 Task: Locate the nearest bus station to Portland, Oregon, and Bend, Oregon.
Action: Key pressed <Key.caps_lock>P<Key.caps_lock>ortland,<Key.caps_lock>O<Key.caps_lock>regon<Key.enter>
Screenshot: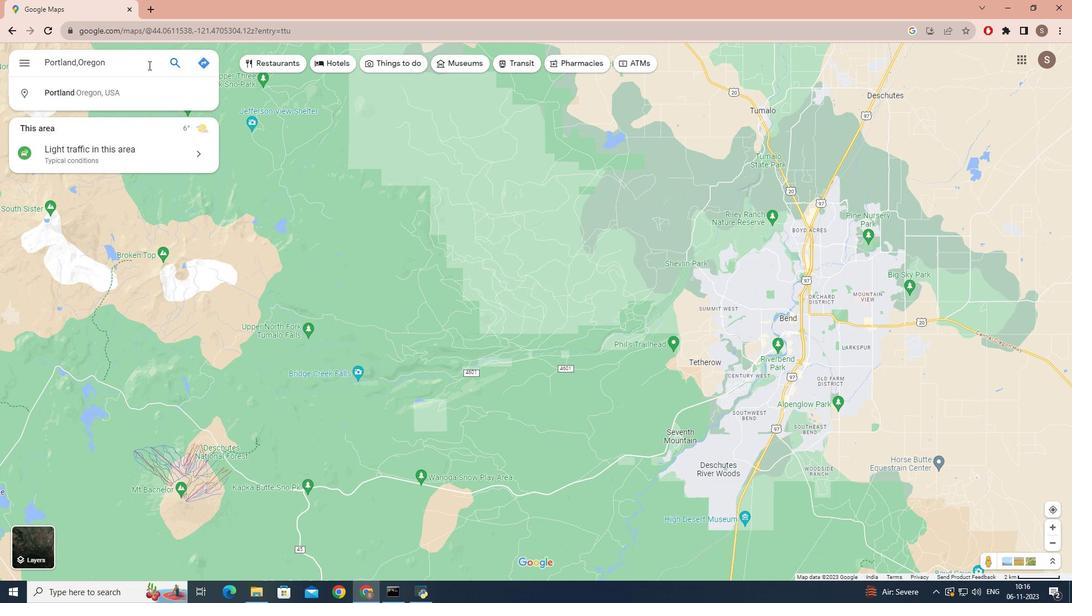 
Action: Mouse moved to (117, 257)
Screenshot: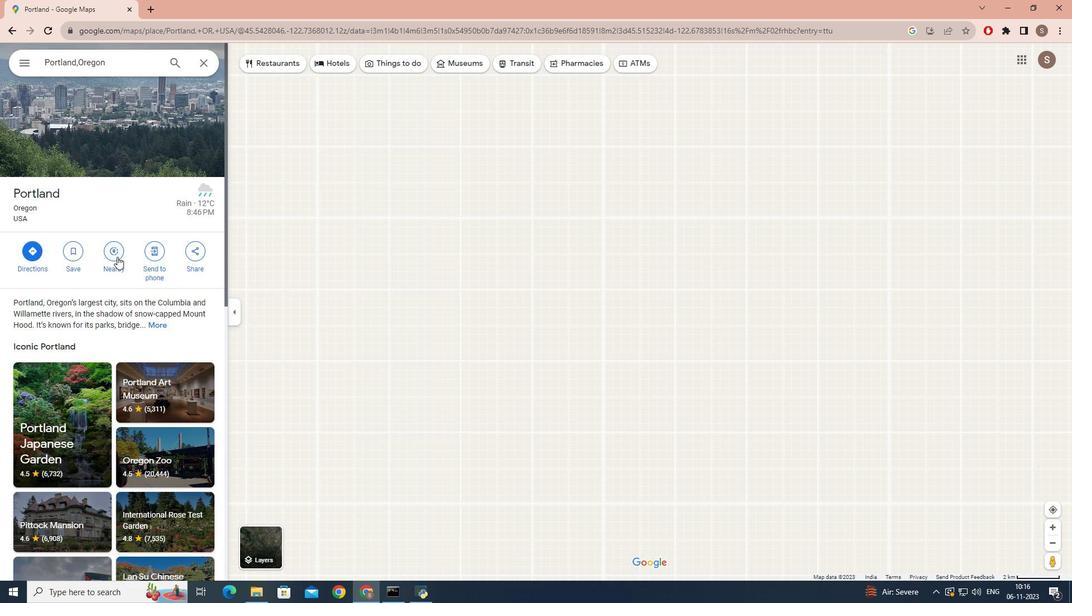 
Action: Mouse pressed left at (117, 257)
Screenshot: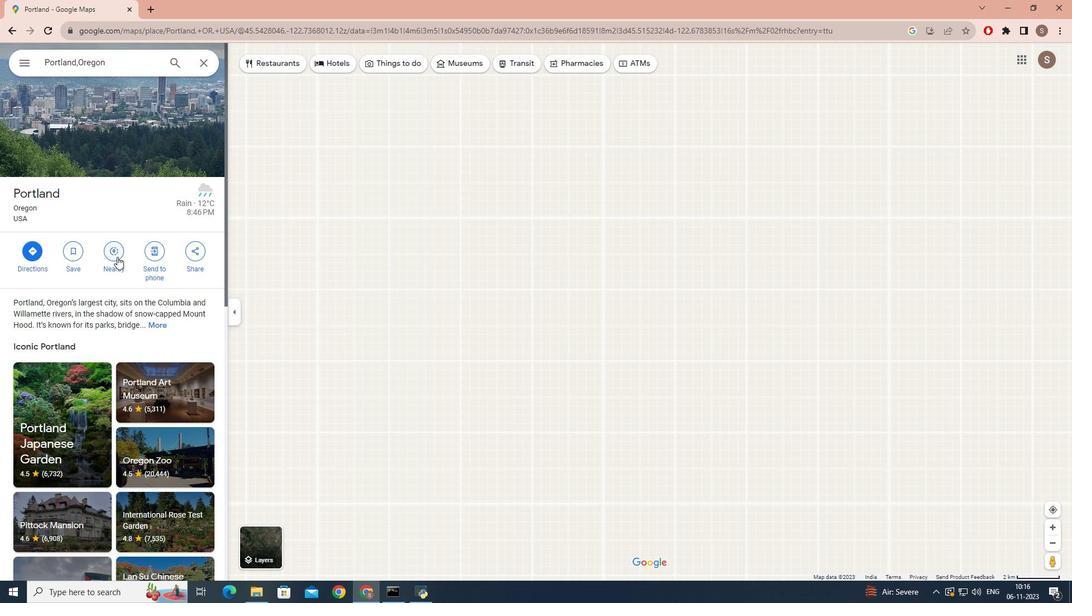 
Action: Mouse moved to (105, 59)
Screenshot: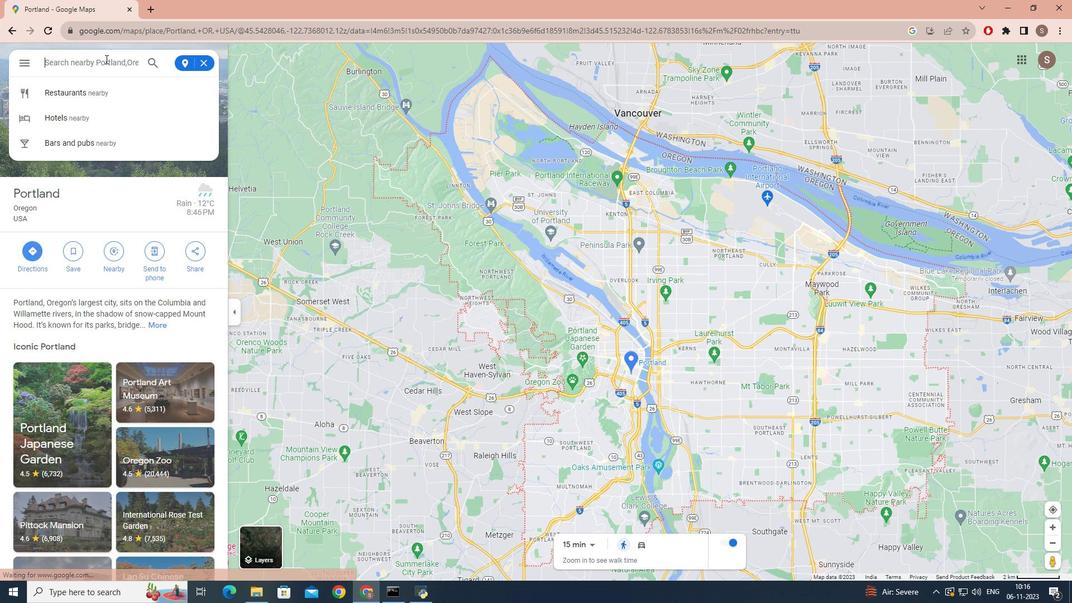
Action: Key pressed bus<Key.space>station<Key.enter>
Screenshot: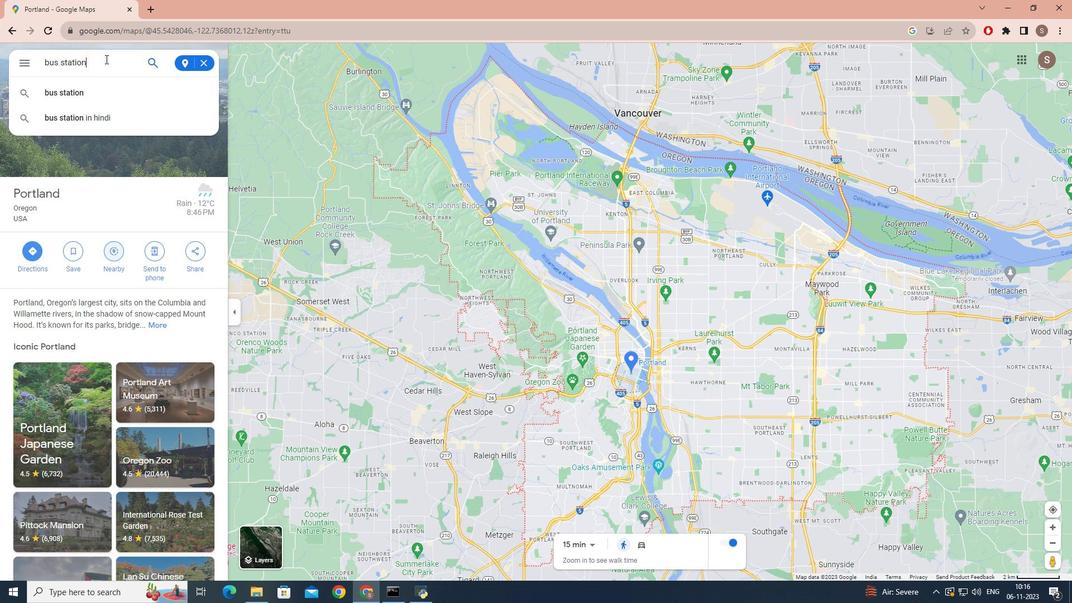 
Action: Mouse moved to (205, 64)
Screenshot: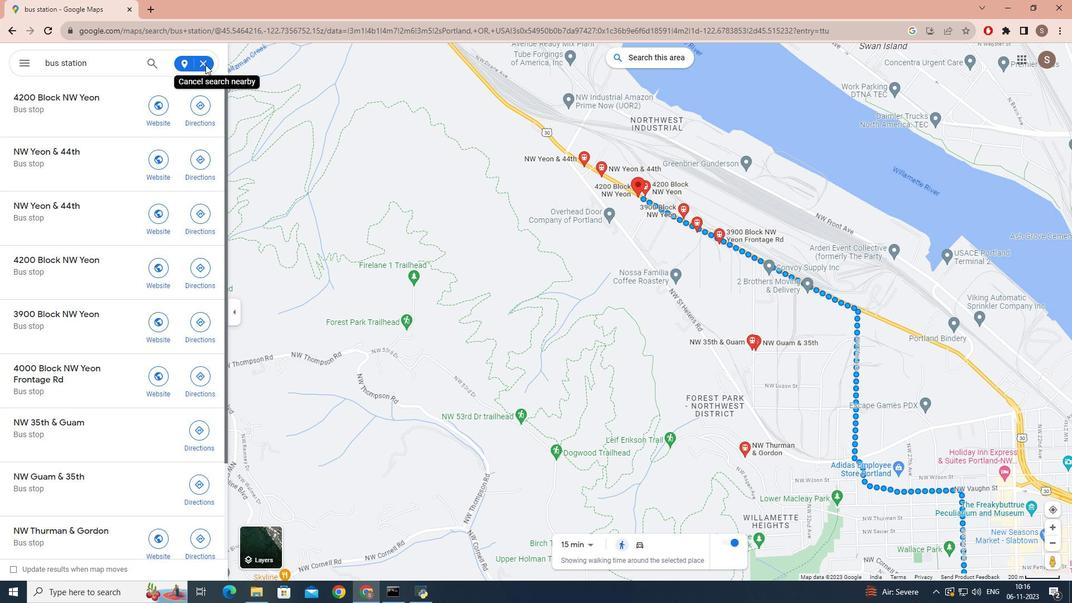 
Action: Mouse pressed left at (205, 64)
Screenshot: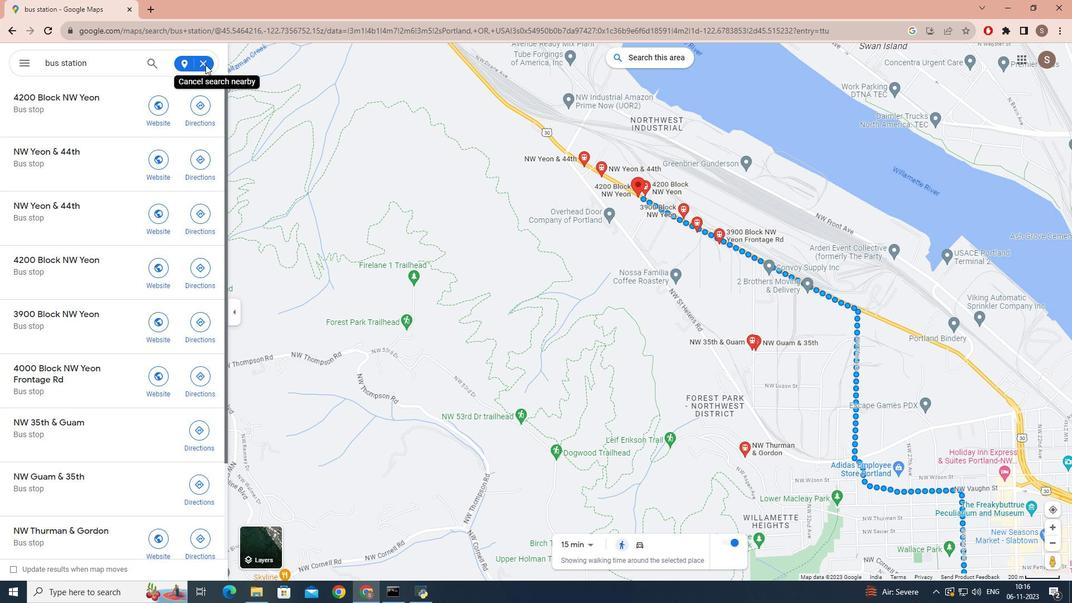 
Action: Mouse pressed left at (205, 64)
Screenshot: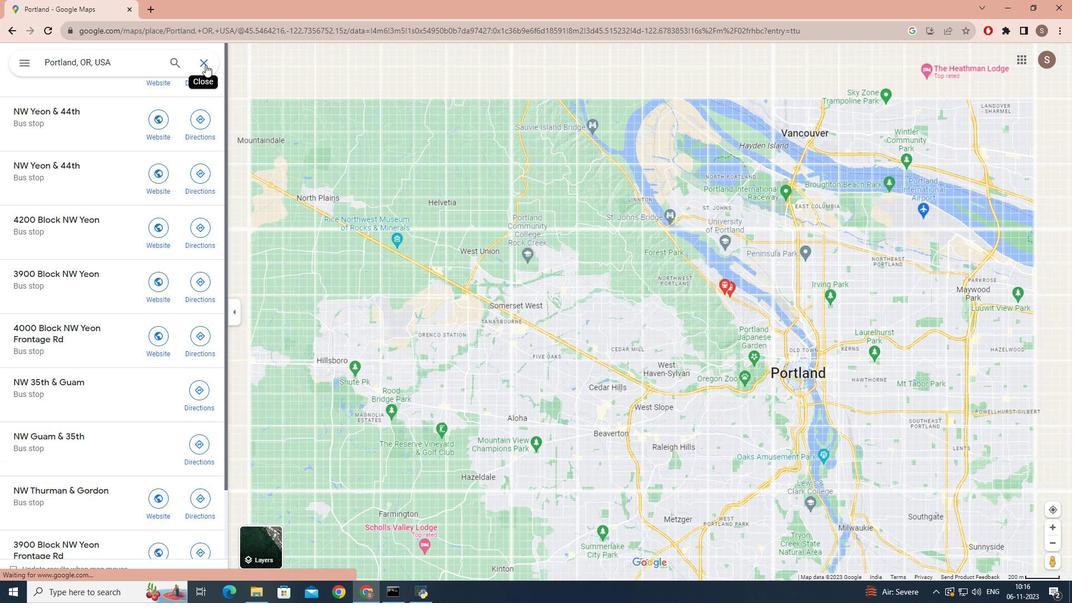 
Action: Mouse moved to (77, 62)
Screenshot: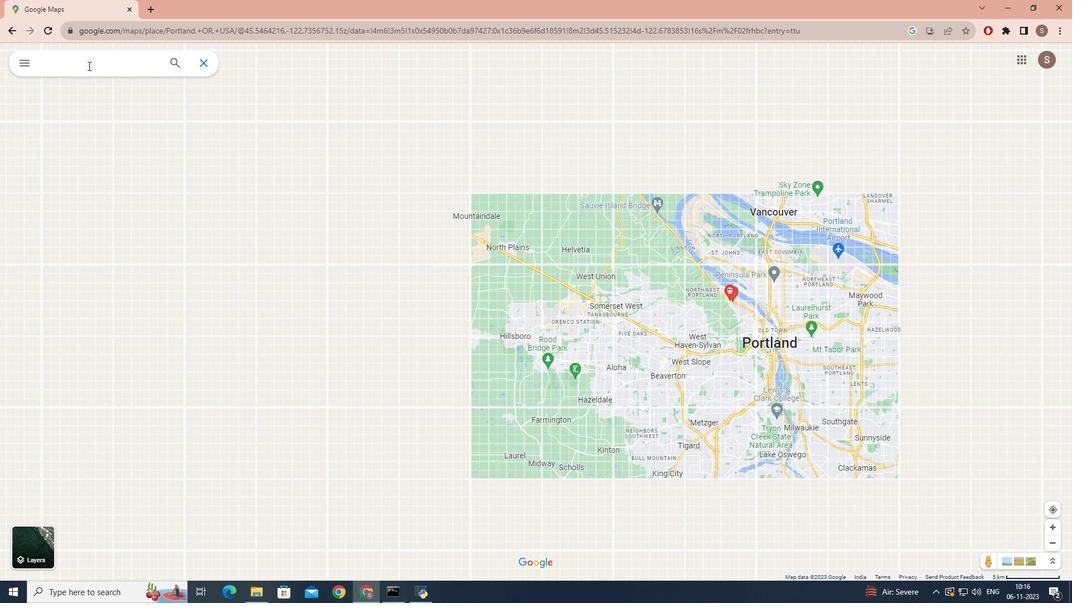 
Action: Mouse pressed left at (77, 62)
Screenshot: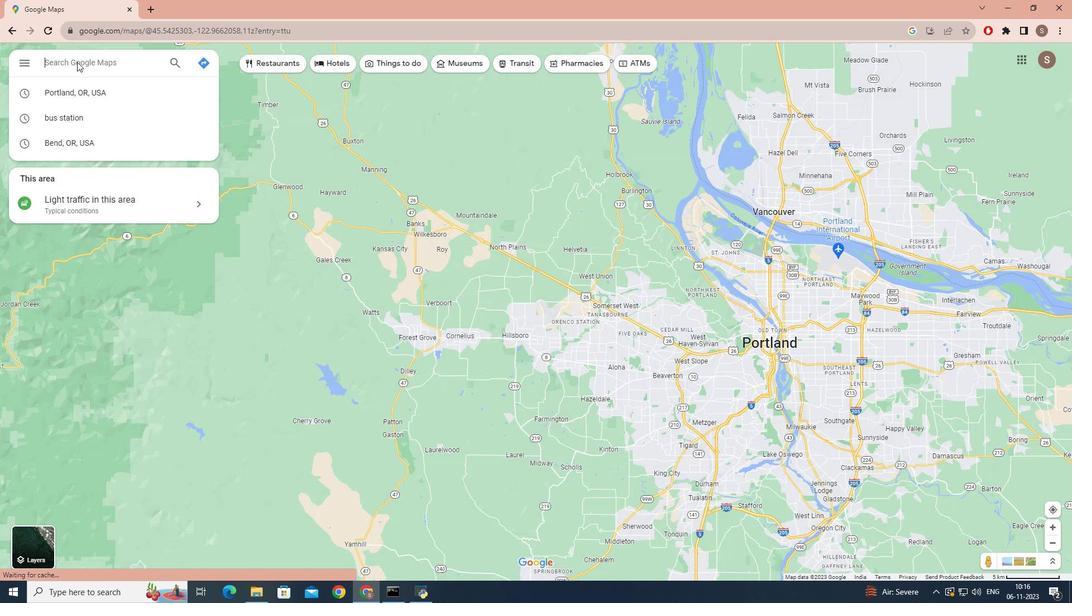 
Action: Key pressed <Key.caps_lock>B<Key.caps_lock>end,<Key.caps_lock>O<Key.caps_lock>regon<Key.enter>
Screenshot: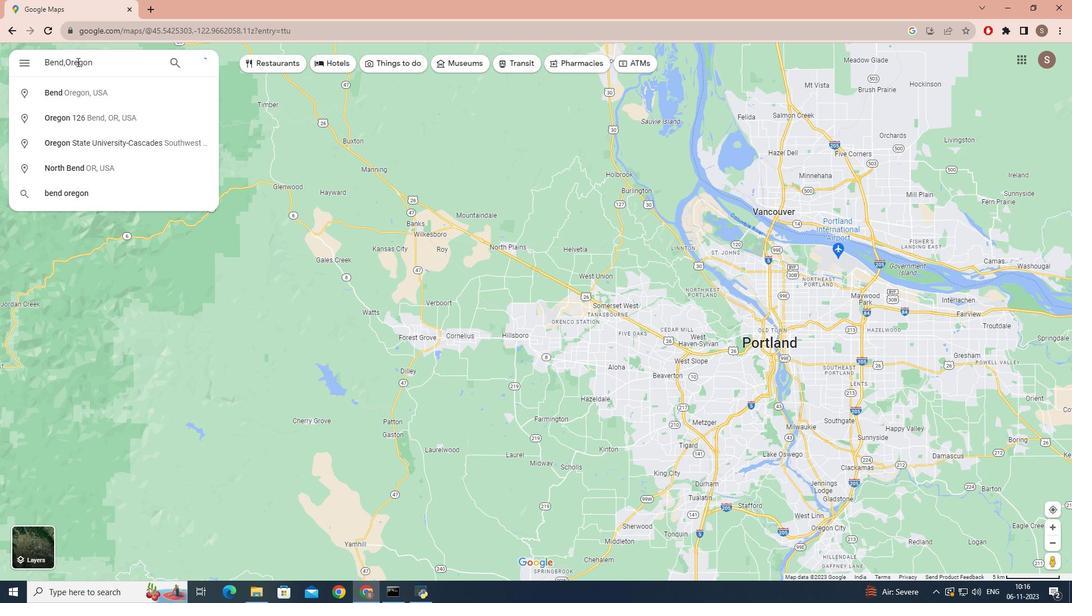 
Action: Mouse moved to (112, 250)
Screenshot: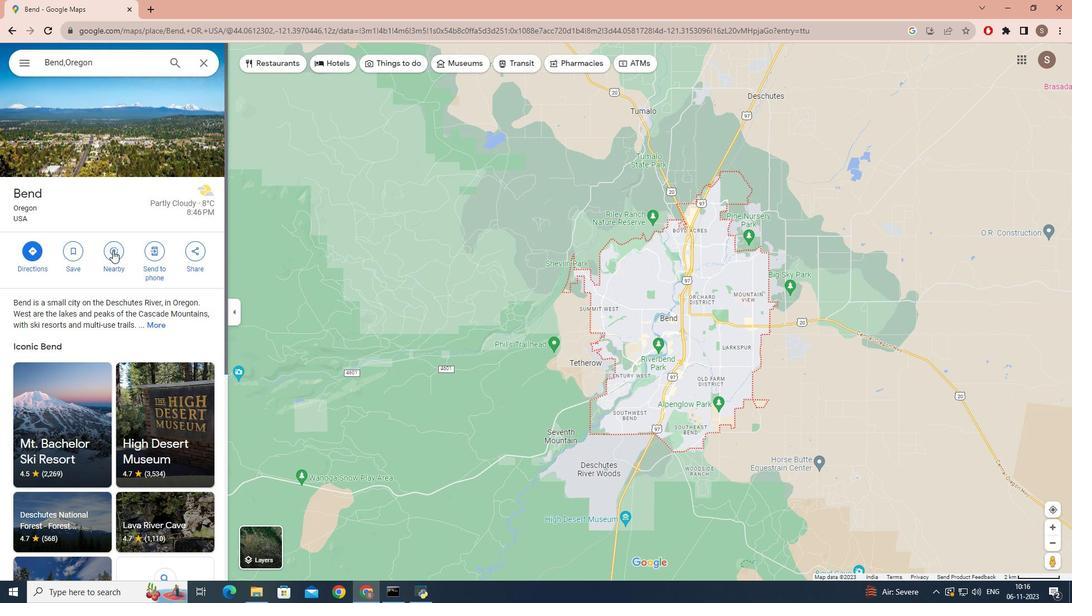 
Action: Mouse pressed left at (112, 250)
Screenshot: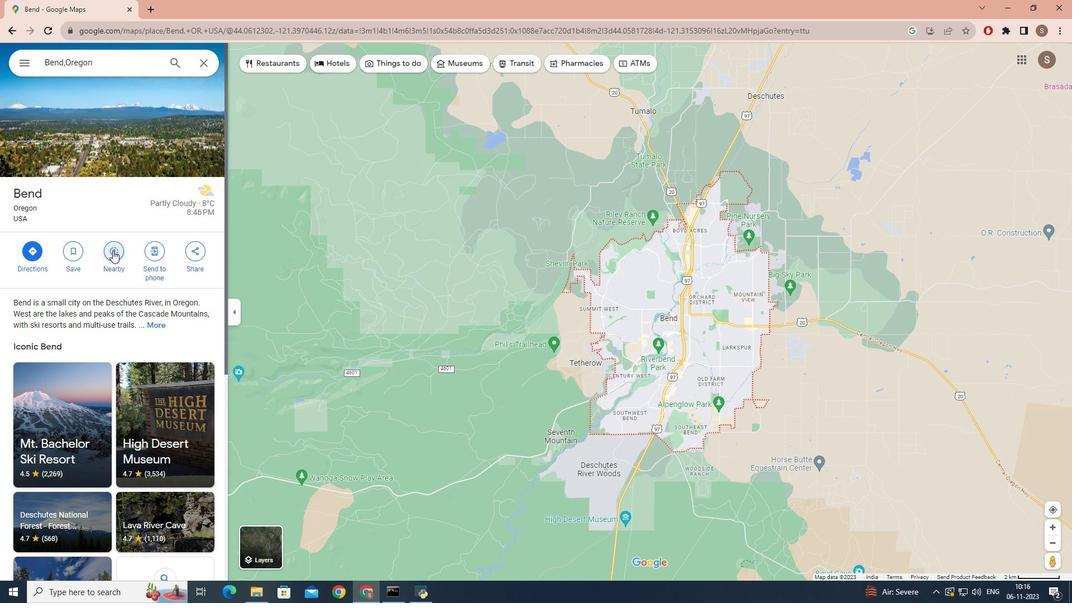 
Action: Mouse moved to (101, 58)
Screenshot: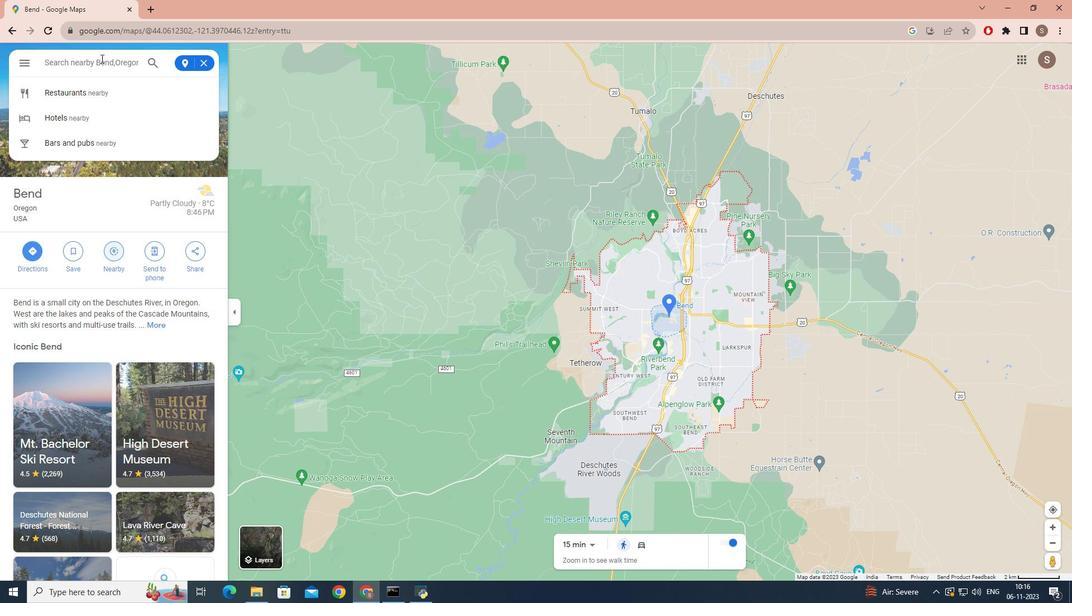 
Action: Mouse scrolled (101, 59) with delta (0, 0)
Screenshot: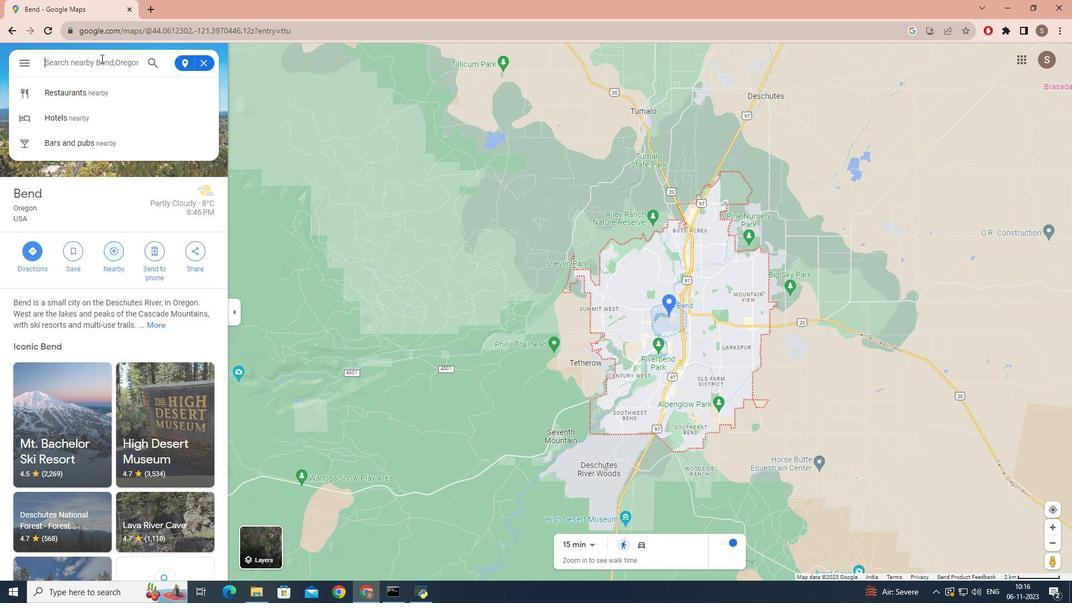 
Action: Mouse pressed left at (101, 58)
Screenshot: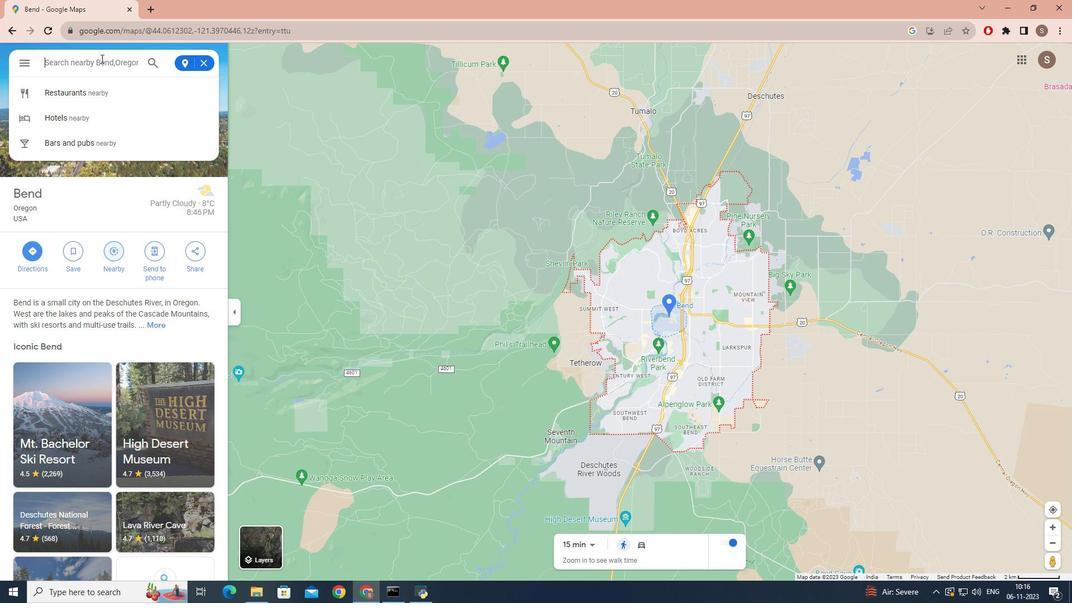 
Action: Key pressed bus<Key.space>station<Key.enter>
Screenshot: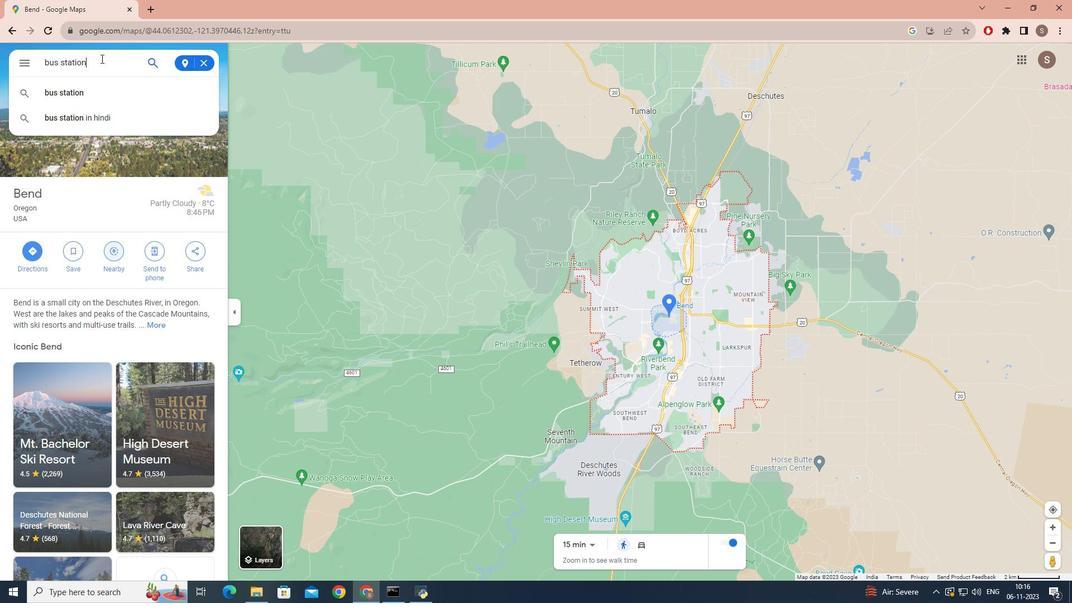 
